 Task: Select Pets. Add to cart, from The Hangover Shop™ by Vita Coco_x000D_
 for 149 Hardman Road, Brattleboro, Vermont 05301, Cell Number 802-818-8313, following items : Iams Proactive Health Minichunks Dry Dog Food Chicken Recipe (3.3 lb)_x000D_
 - 1, Blue Buffalo Dry Dog Food for Adult Chicken & Brown Rice Trial Size Bag (5 lb)_x000D_
 - 1, Nutrish Dog Food Chicken & Vegetable (56 oz)_x000D_
 - 1, PetShoppe Premium Beef Tenders (12 oz)_x000D_
 - 1, Nudges Grillers Made with Real Steak (10 oz)_x000D_
 - 1
Action: Mouse moved to (466, 111)
Screenshot: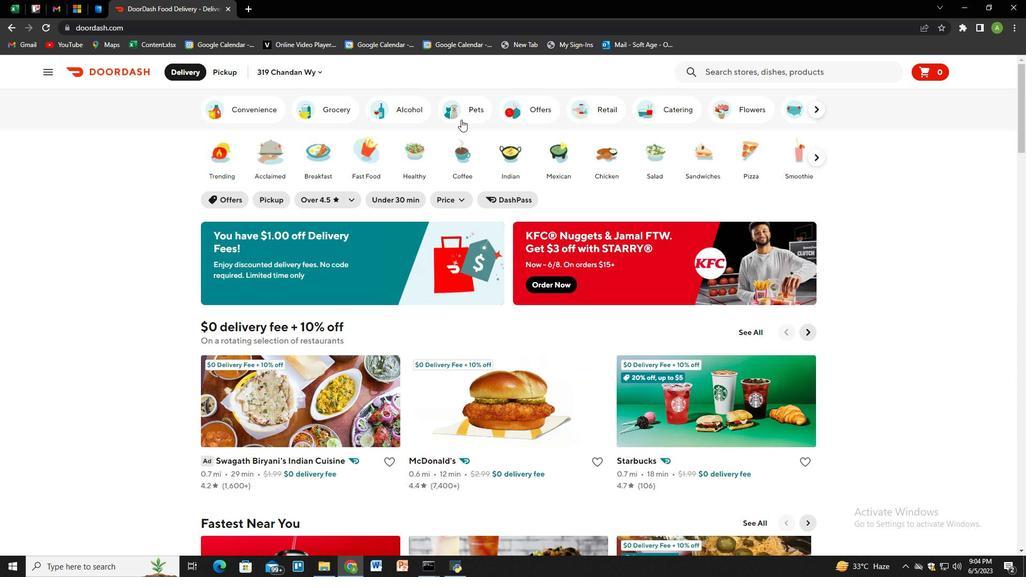 
Action: Mouse pressed left at (466, 111)
Screenshot: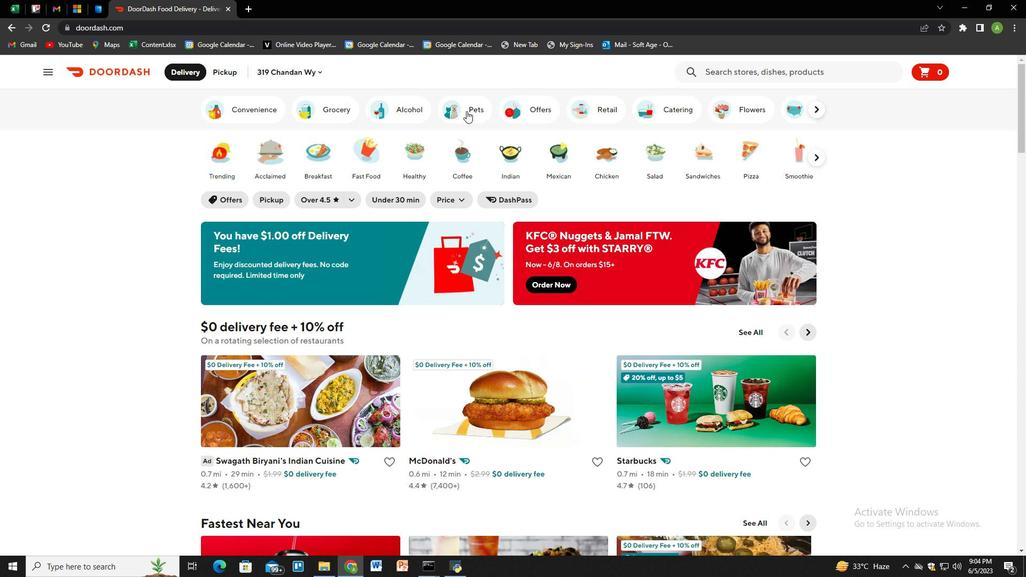 
Action: Mouse moved to (787, 303)
Screenshot: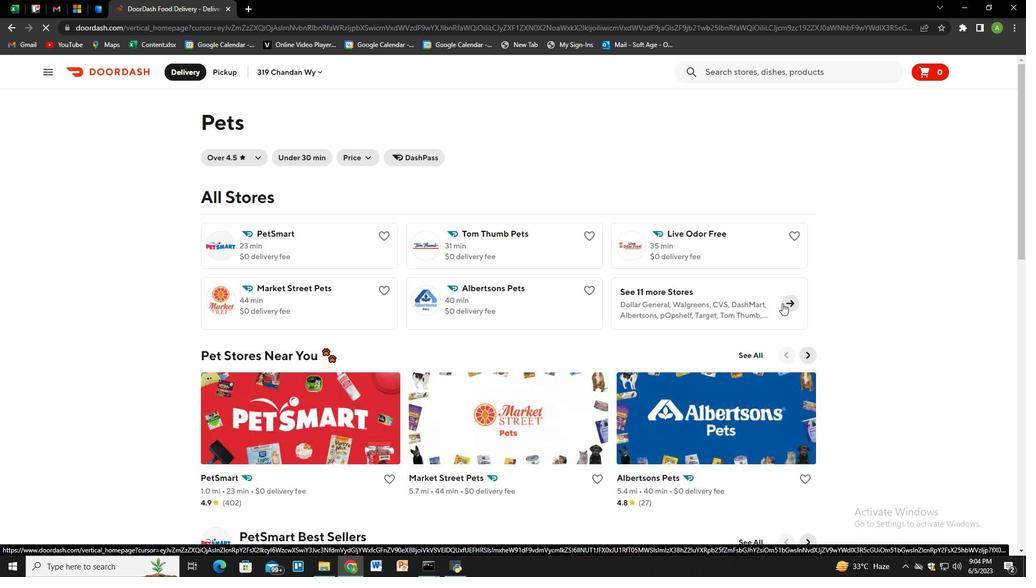 
Action: Mouse pressed left at (787, 303)
Screenshot: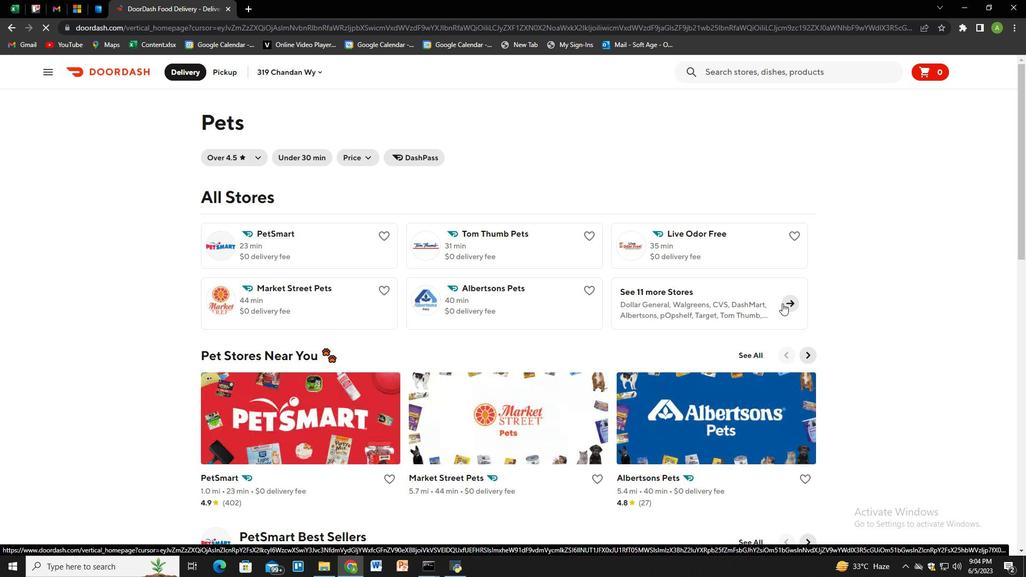 
Action: Mouse moved to (725, 407)
Screenshot: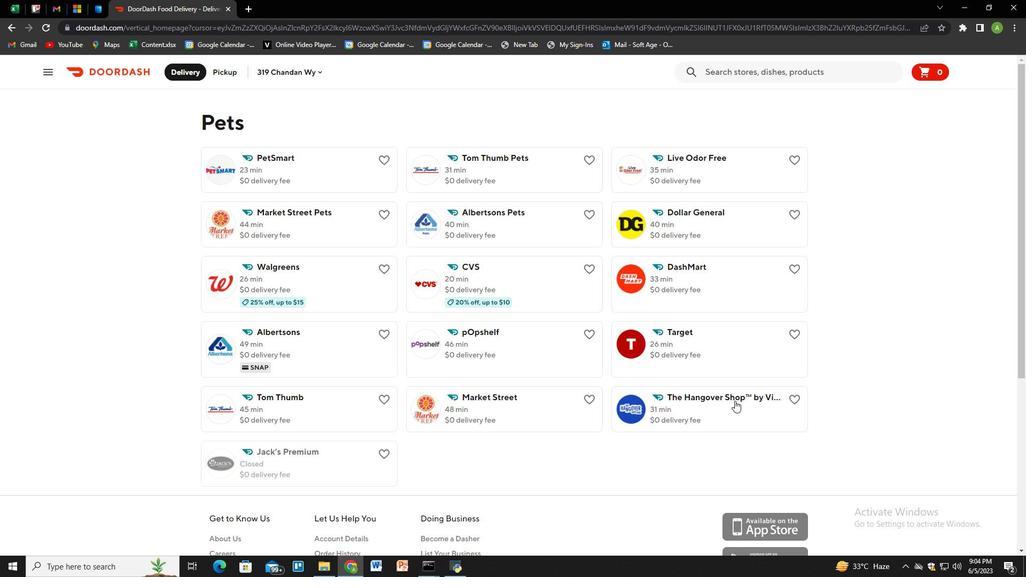 
Action: Mouse pressed left at (725, 407)
Screenshot: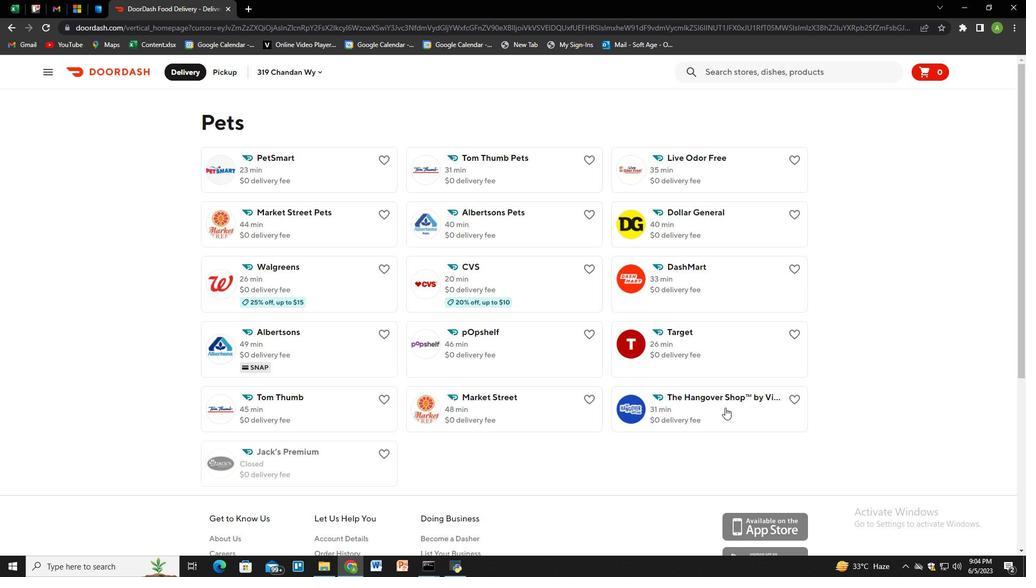 
Action: Mouse moved to (199, 70)
Screenshot: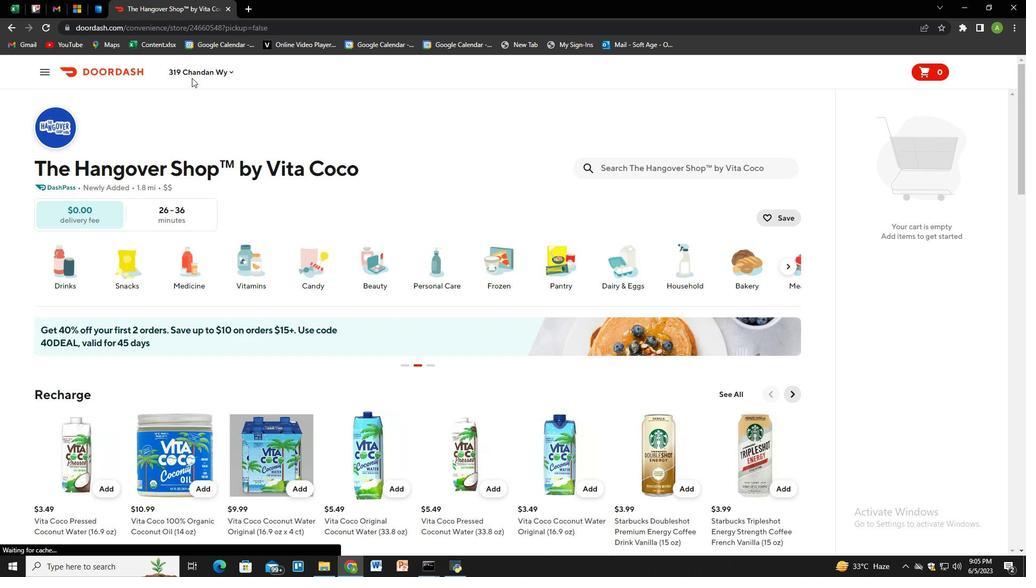 
Action: Mouse pressed left at (199, 70)
Screenshot: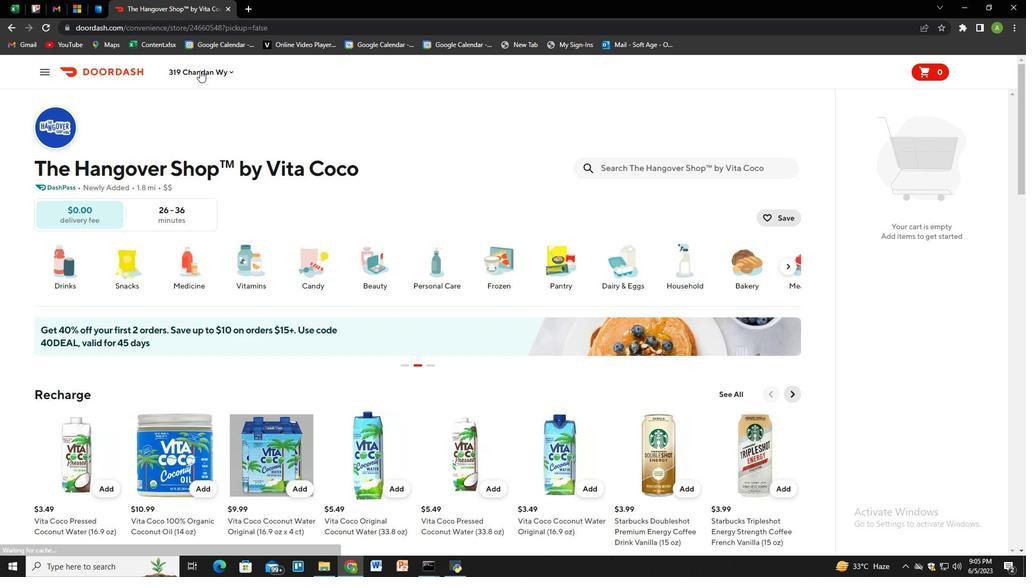 
Action: Mouse moved to (232, 114)
Screenshot: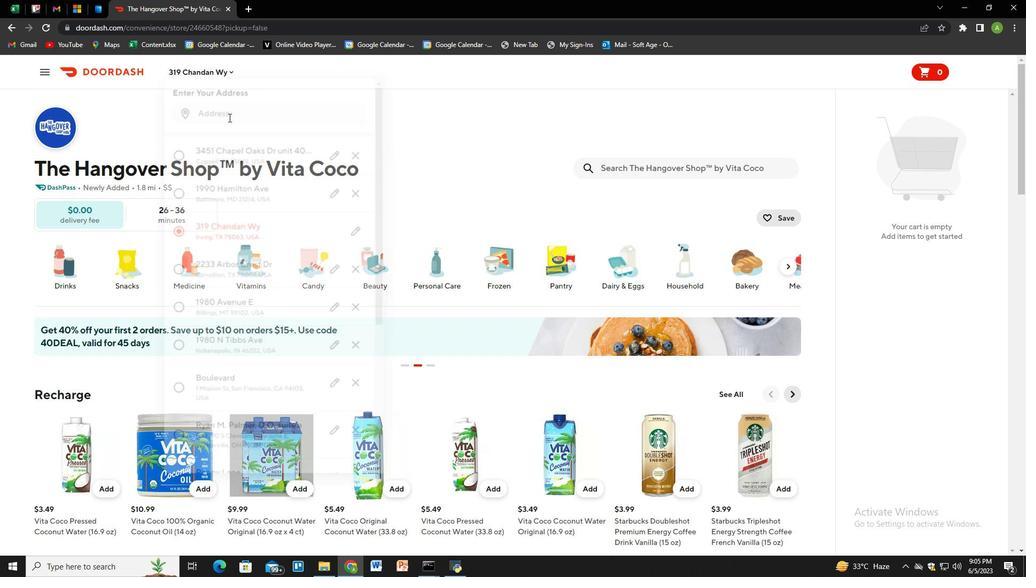 
Action: Mouse pressed left at (232, 114)
Screenshot: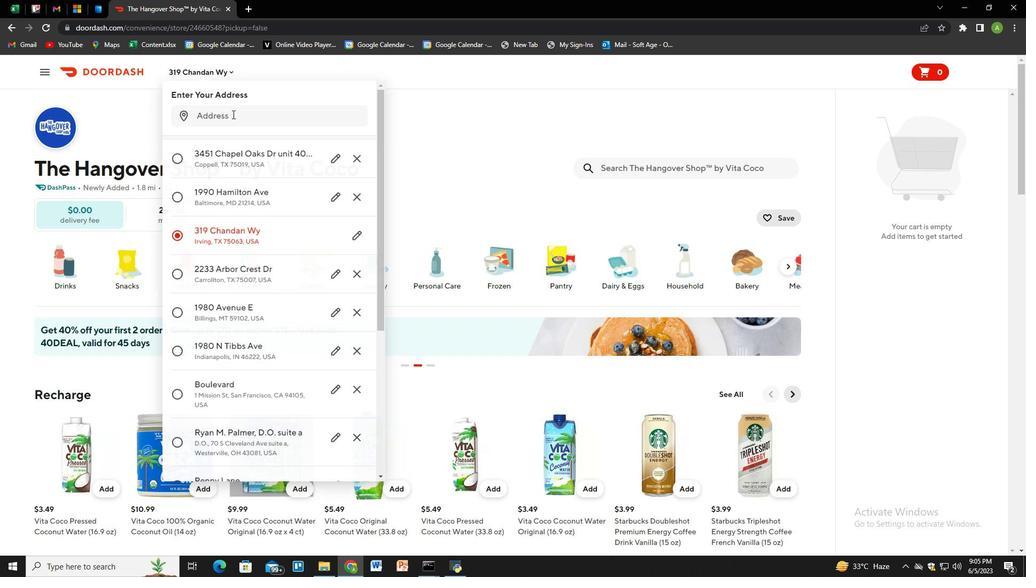 
Action: Mouse moved to (229, 111)
Screenshot: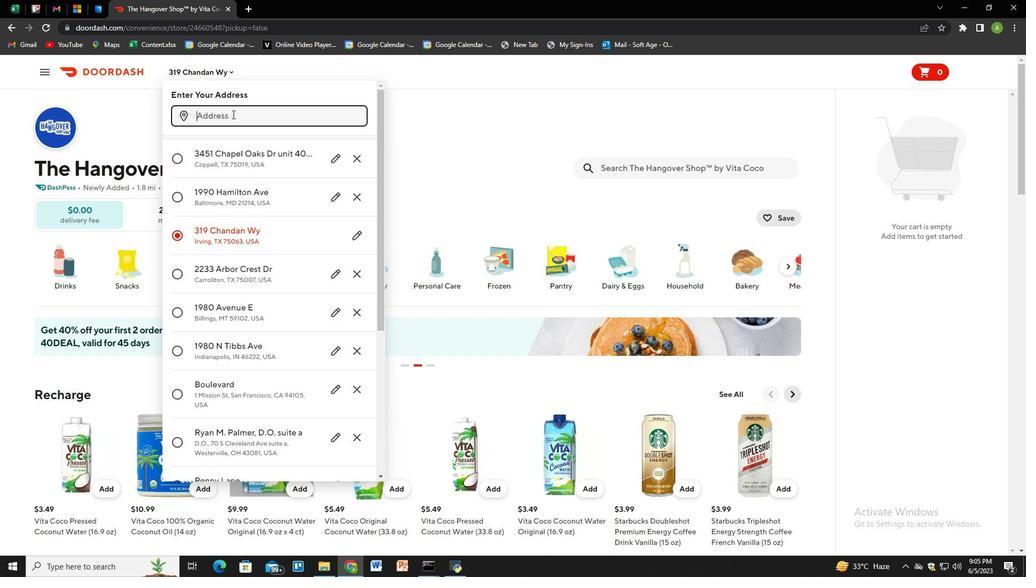 
Action: Key pressed 149<Key.space>hardman<Key.space>road,<Key.space>brattleboro,<Key.space>vo<Key.backspace>ermont<Key.space>05301<Key.enter>
Screenshot: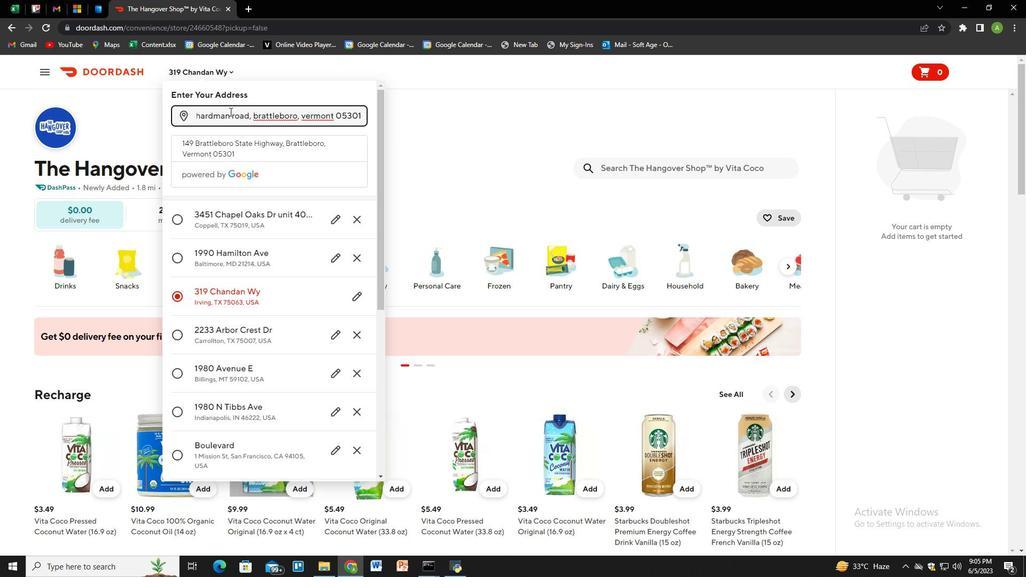 
Action: Mouse moved to (291, 438)
Screenshot: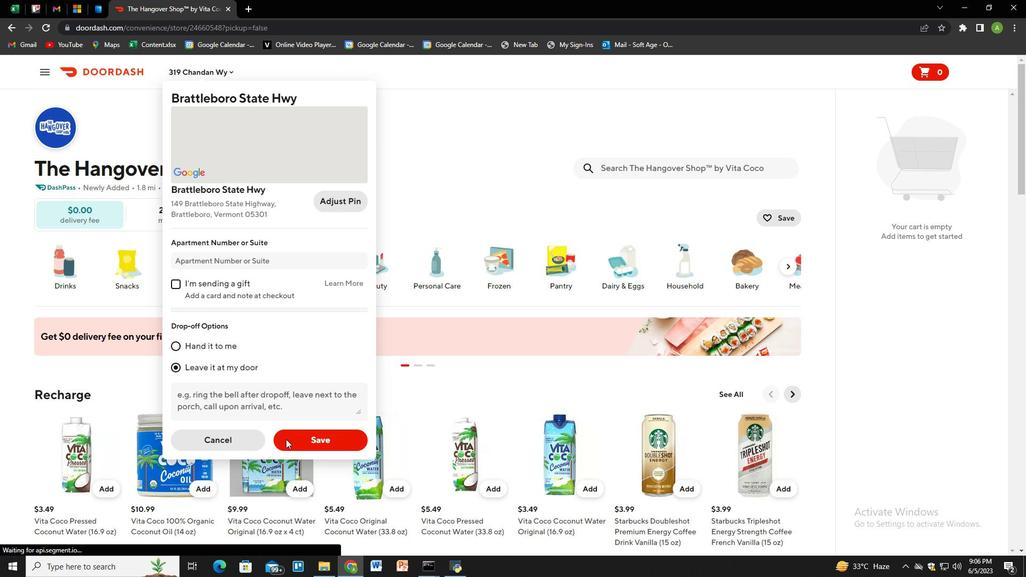 
Action: Mouse pressed left at (291, 438)
Screenshot: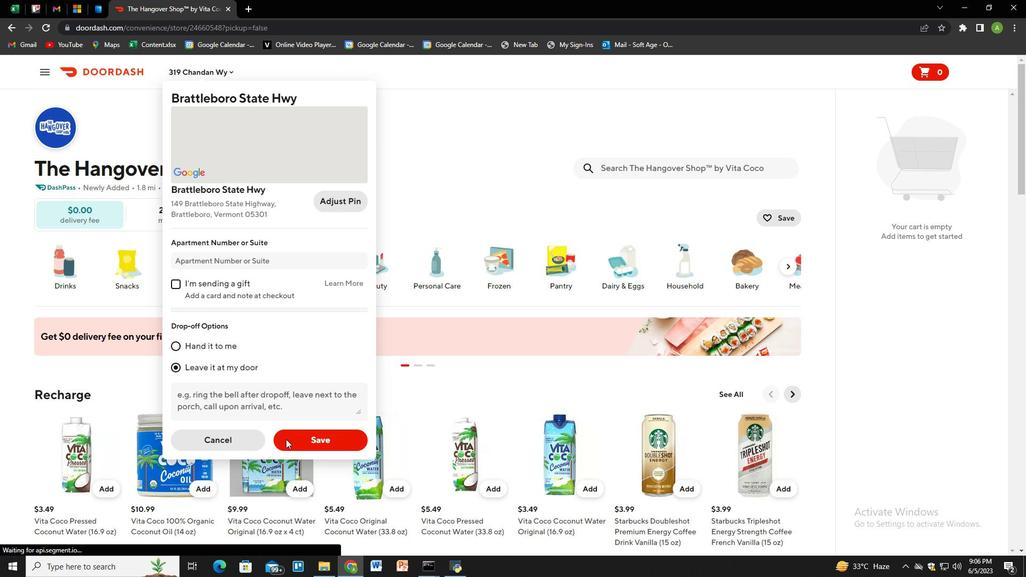 
Action: Mouse moved to (711, 170)
Screenshot: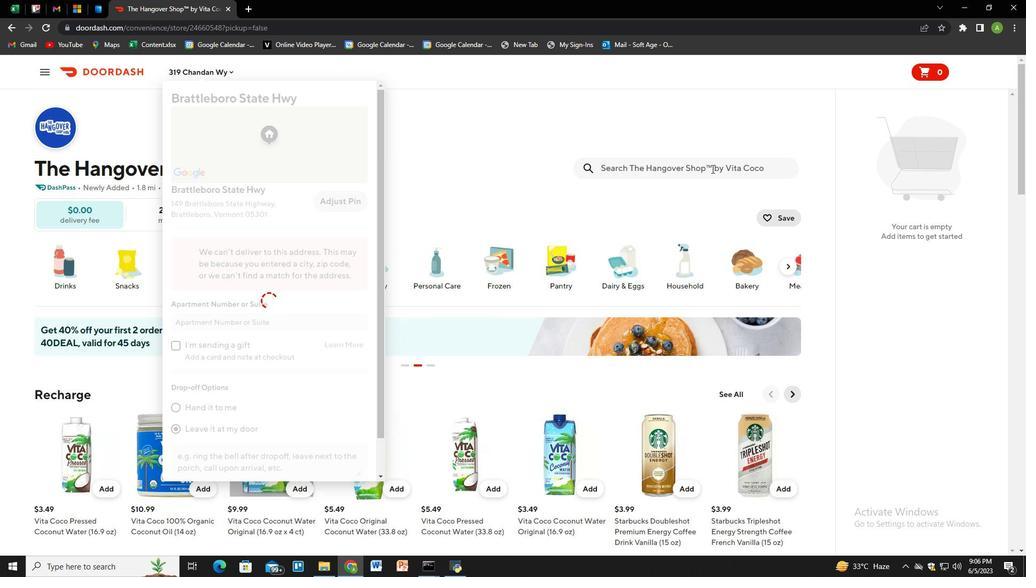 
Action: Mouse pressed left at (711, 170)
Screenshot: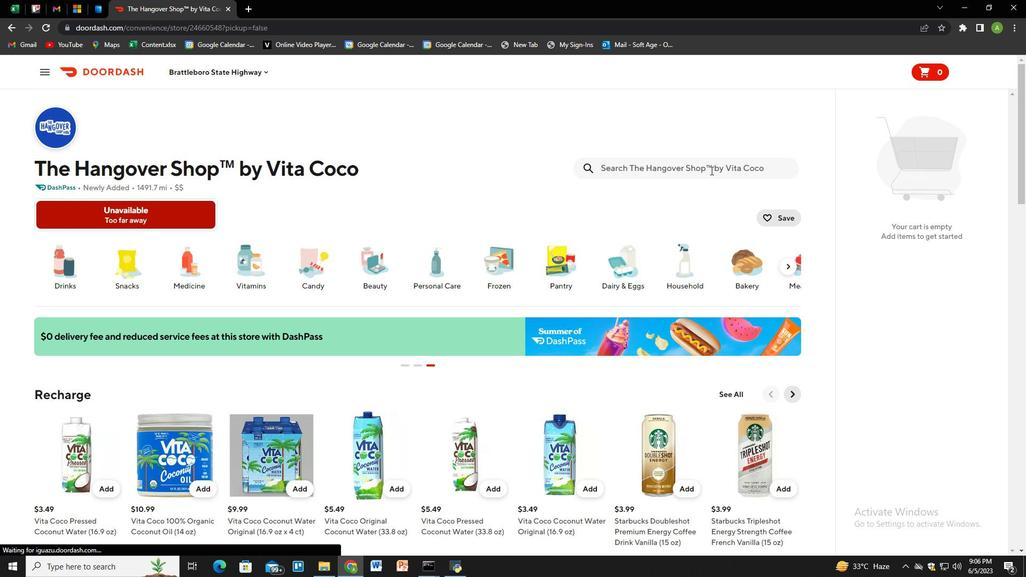 
Action: Mouse moved to (710, 171)
Screenshot: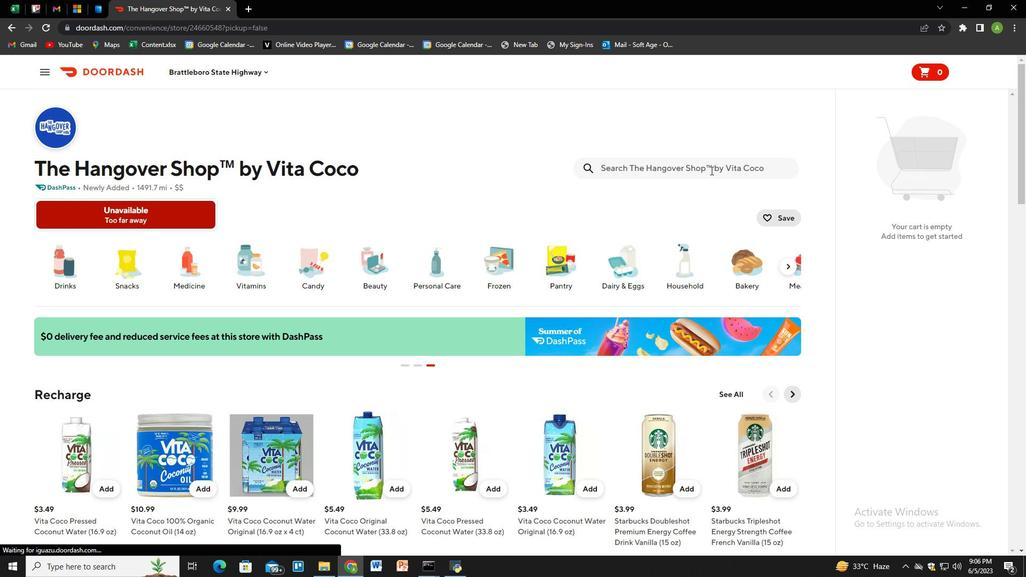 
Action: Key pressed lams<Key.space>proactive<Key.space>health<Key.space>minichunks<Key.space>dry<Key.space>dog<Key.space>food<Key.space>chicken<Key.space>recipe<Key.space><Key.shift_r>(3.3<Key.space>lb<Key.shift_r>)<Key.enter>
Screenshot: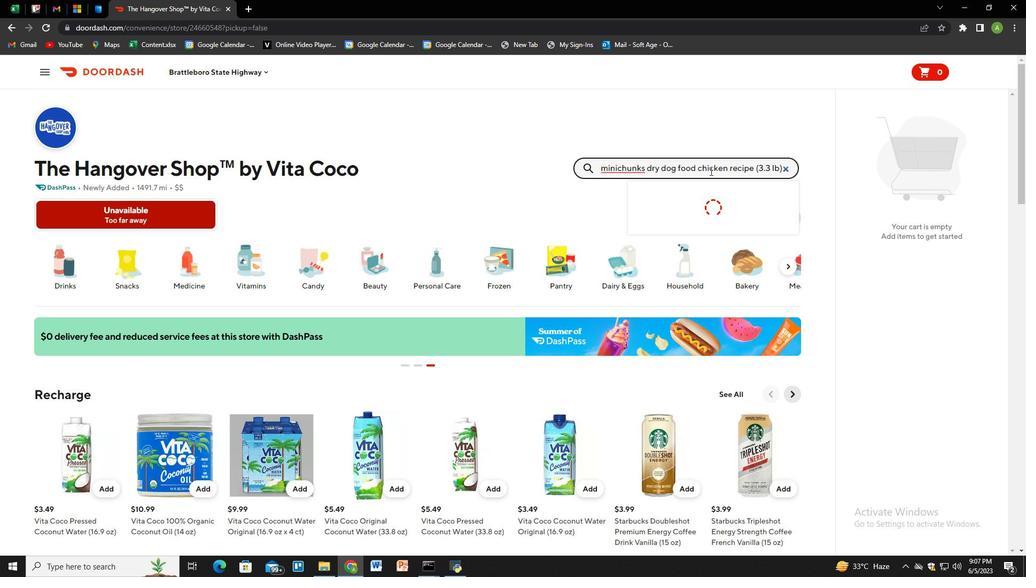 
Action: Mouse moved to (99, 275)
Screenshot: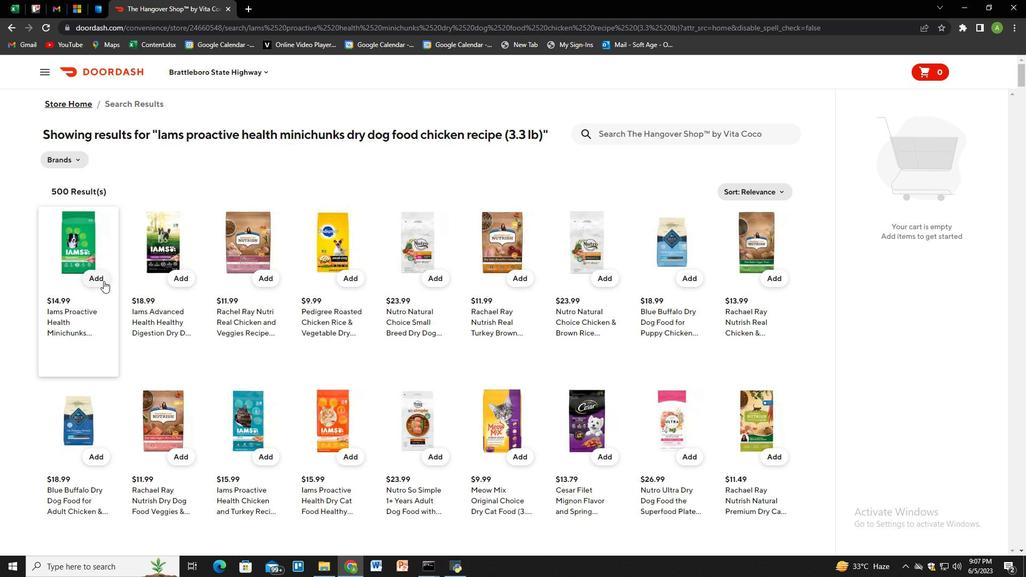 
Action: Mouse pressed left at (99, 275)
Screenshot: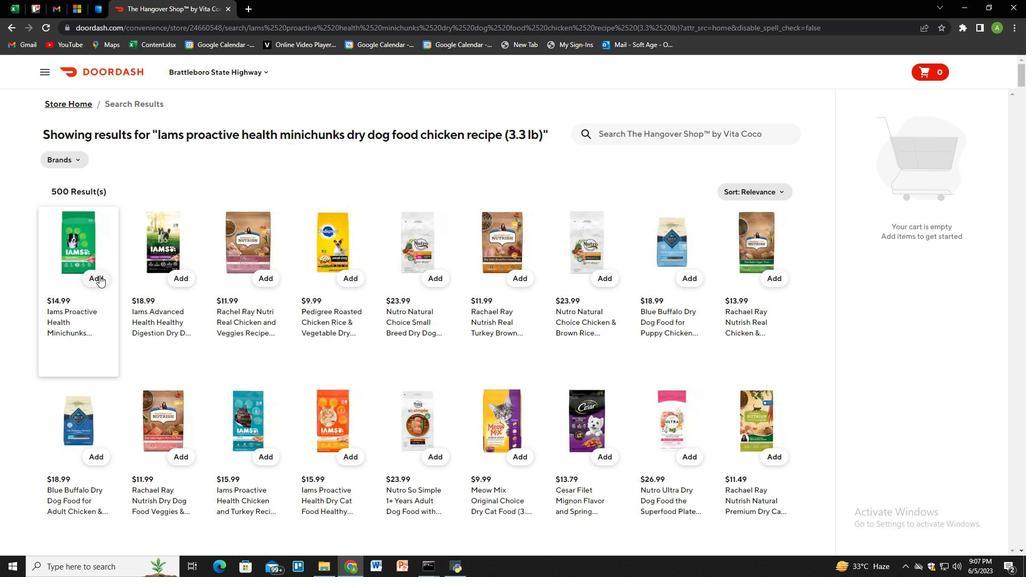 
Action: Mouse moved to (634, 136)
Screenshot: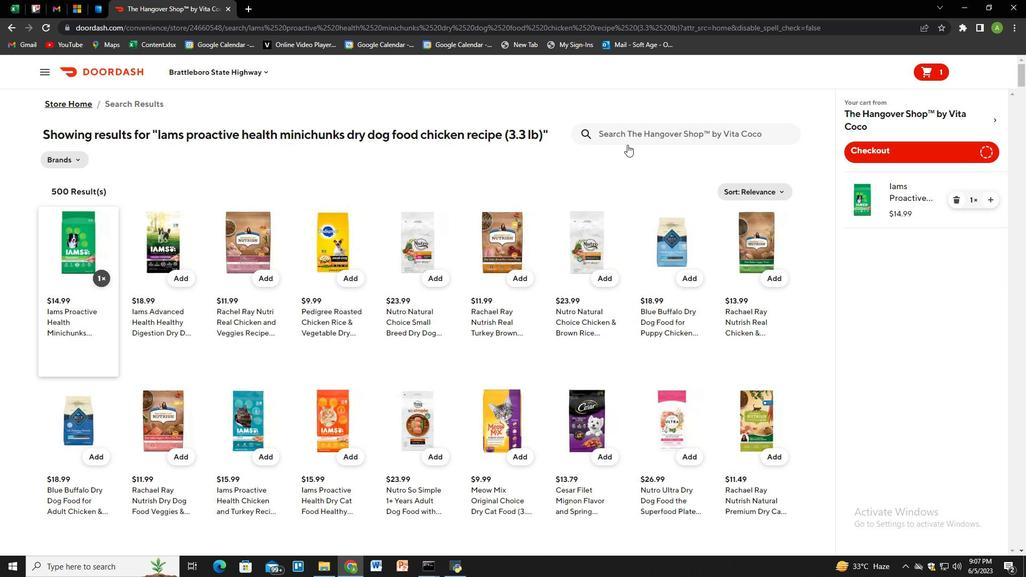 
Action: Mouse pressed left at (634, 136)
Screenshot: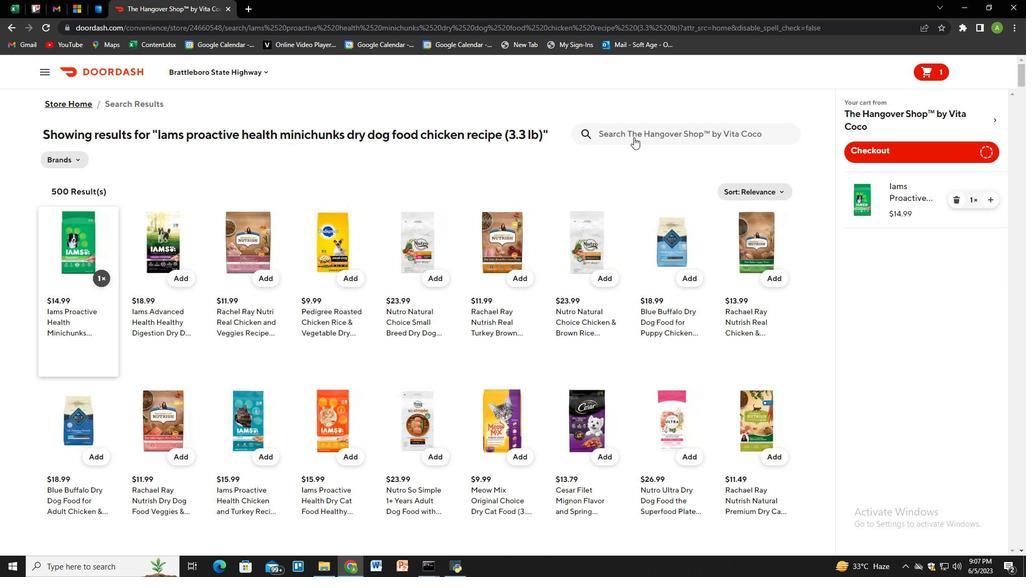 
Action: Mouse moved to (634, 136)
Screenshot: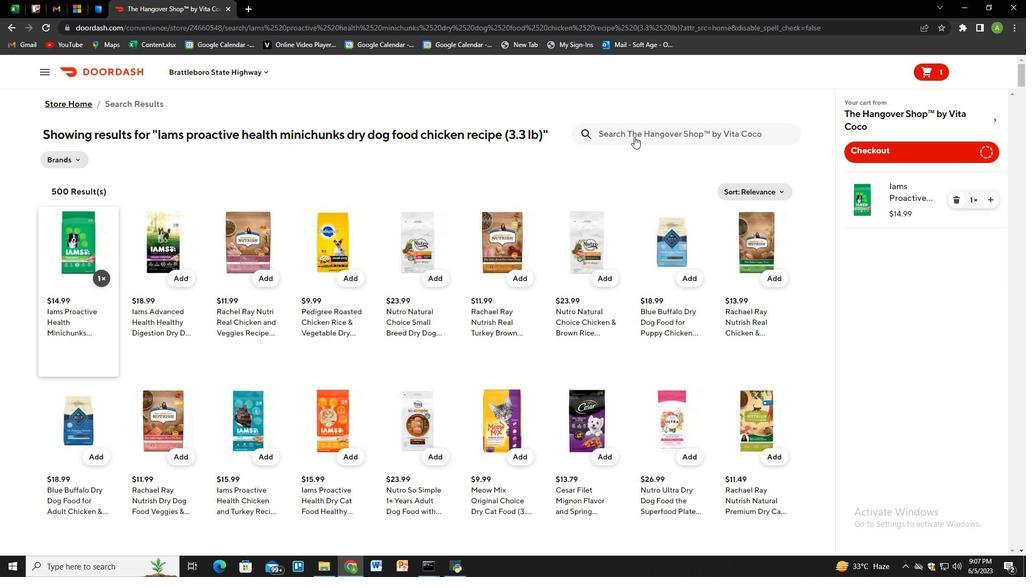 
Action: Key pressed blue<Key.space>buffalo<Key.space>dry<Key.space>dog<Key.space>food<Key.space>for<Key.space>adult<Key.space>chicken<Key.space>rei<Key.backspace>cipe<Key.space><Key.shift_r>(<Key.backspace><Key.backspace><Key.backspace><Key.backspace><Key.backspace><Key.backspace><Key.backspace><Key.backspace><Key.shift><Key.shift><Key.shift>%<Key.backspace><Key.shift>&<Key.space>brown<Key.space>rice<Key.space>trial<Key.space>size<Key.space>bag<Key.space><Key.shift_r>(5<Key.space>lb<Key.shift_r>)<Key.enter>
Screenshot: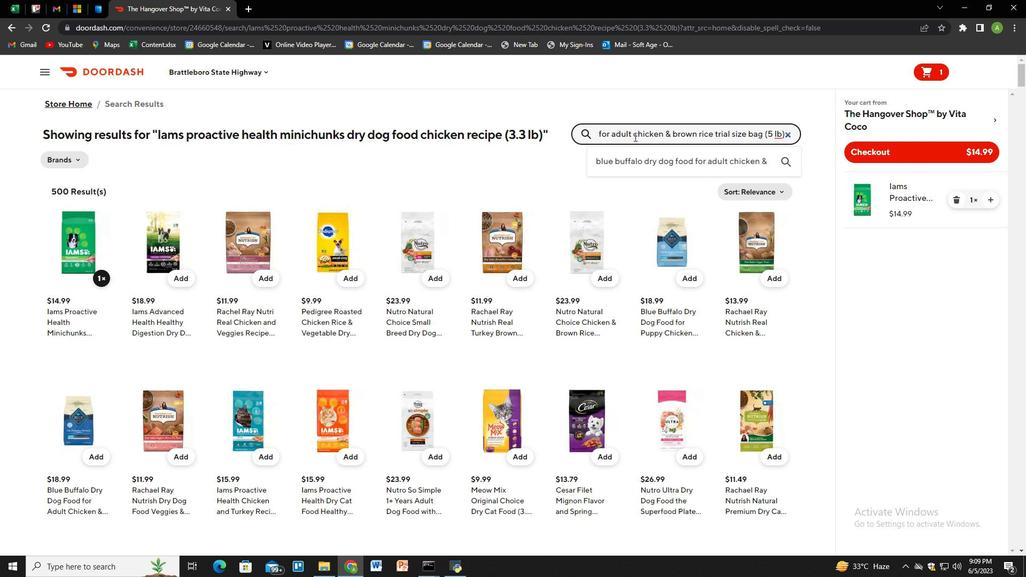 
Action: Mouse moved to (102, 292)
Screenshot: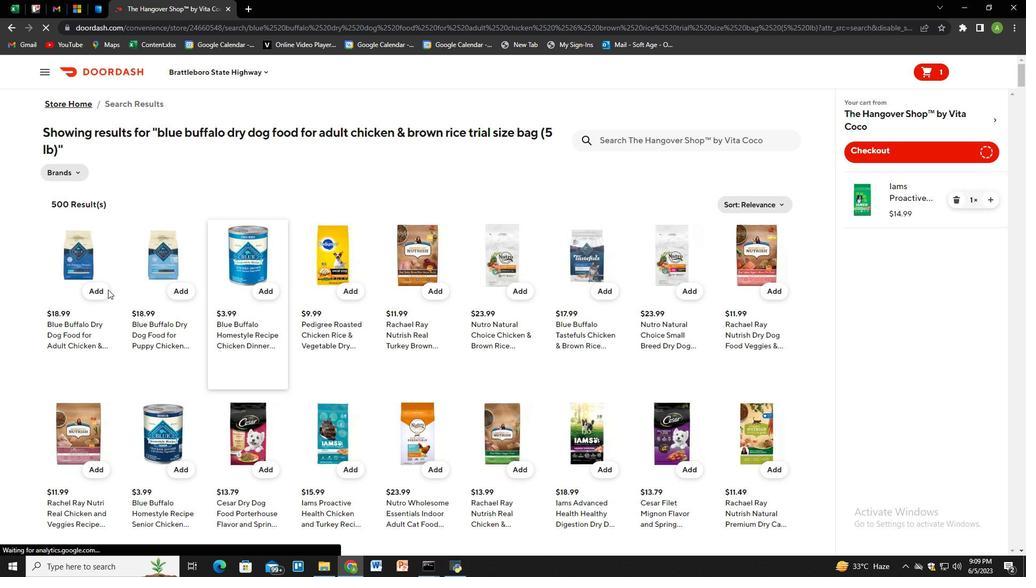
Action: Mouse pressed left at (102, 292)
Screenshot: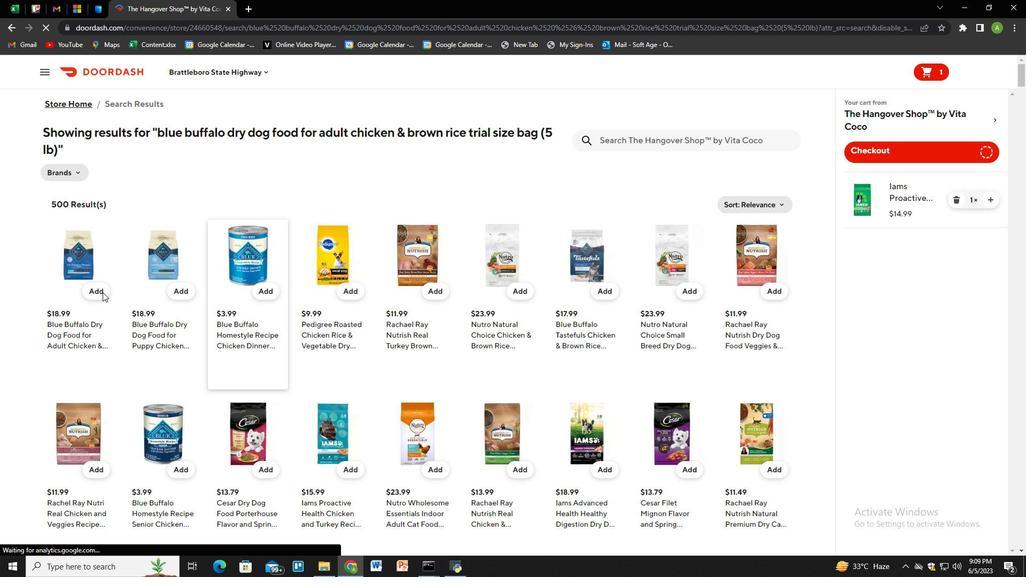 
Action: Mouse moved to (629, 141)
Screenshot: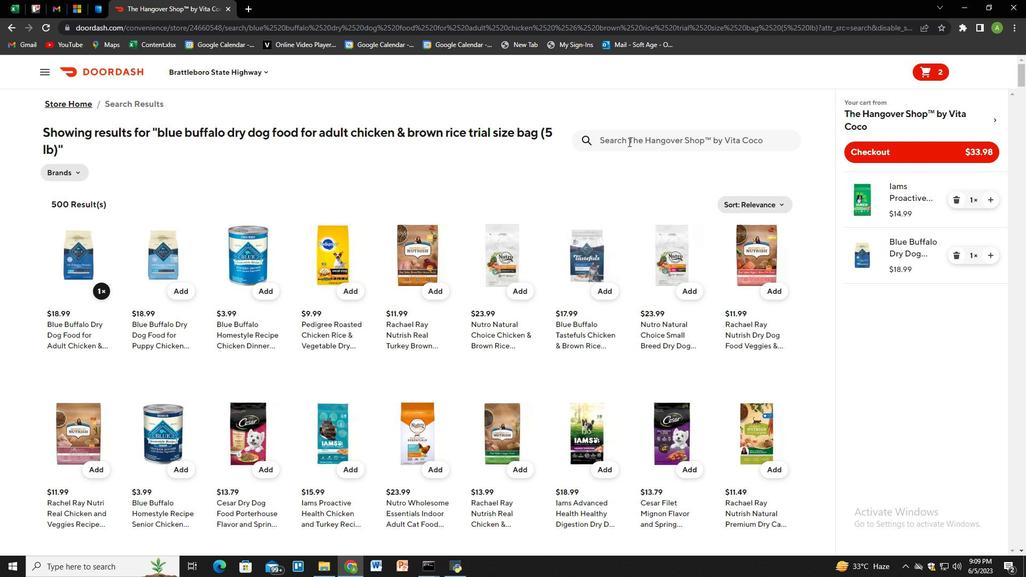 
Action: Mouse pressed left at (629, 141)
Screenshot: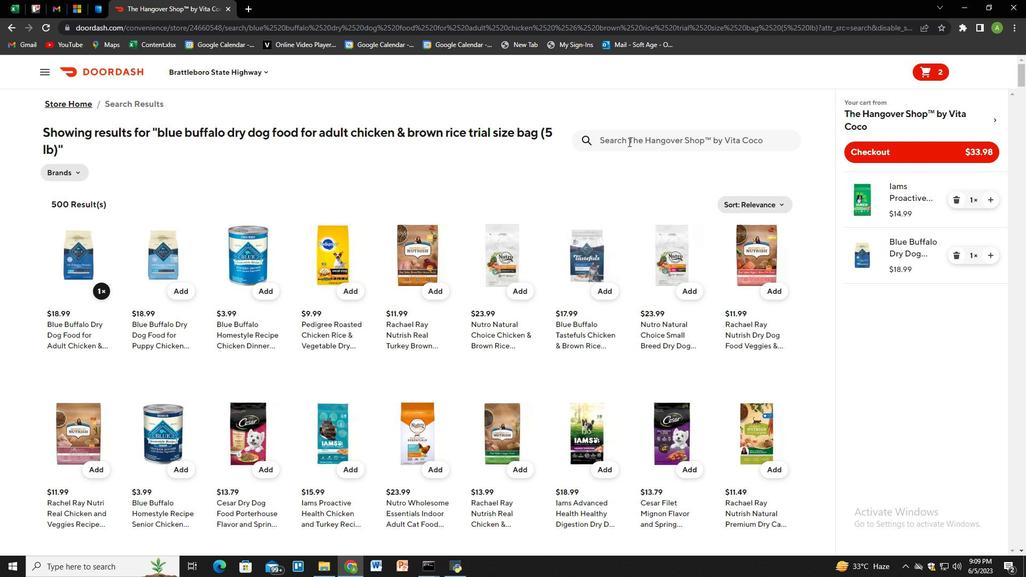 
Action: Mouse moved to (655, 124)
Screenshot: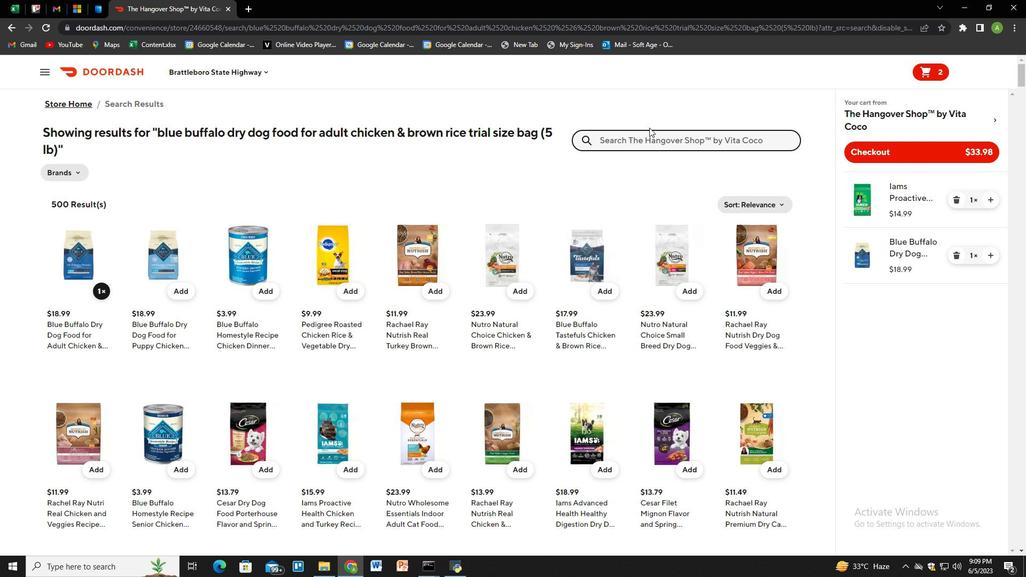 
Action: Key pressed nutrish<Key.space>dog<Key.space>food<Key.space>chicken<Key.space><Key.shift>&<Key.space>vegetable<Key.space><Key.shift_r>(56<Key.space>oz<Key.shift_r>)<Key.enter>
Screenshot: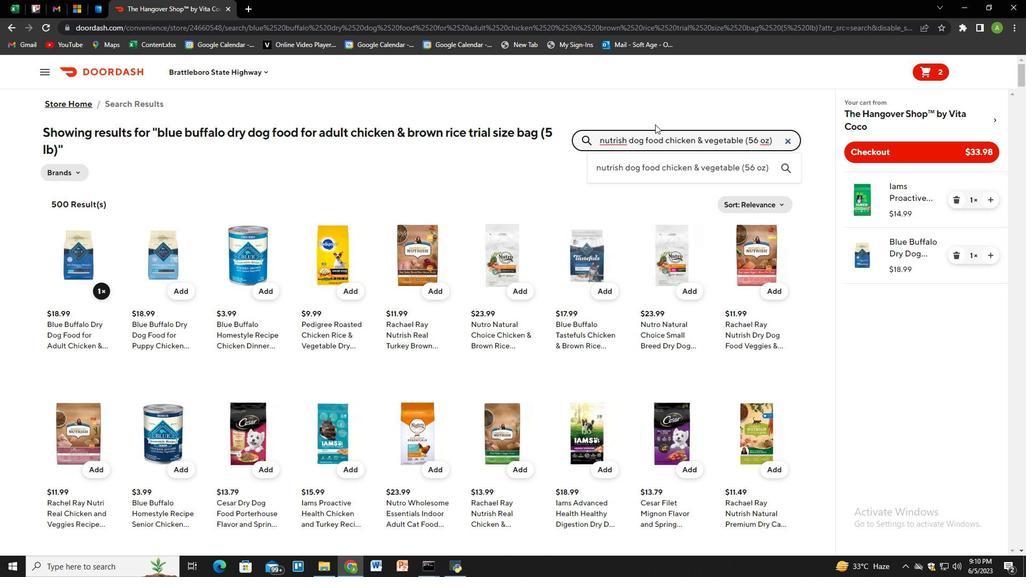 
Action: Mouse moved to (101, 281)
Screenshot: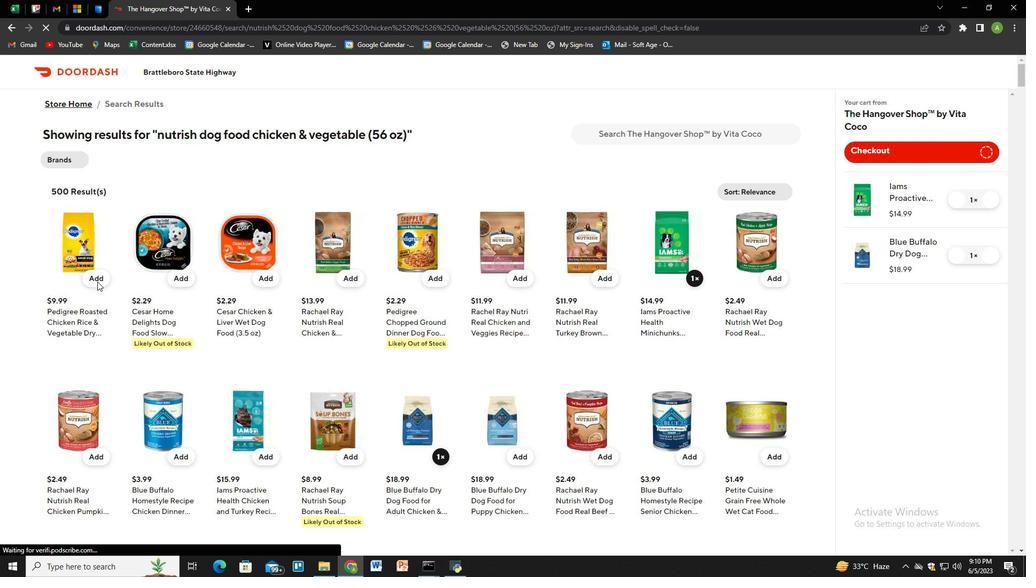 
Action: Mouse pressed left at (101, 281)
Screenshot: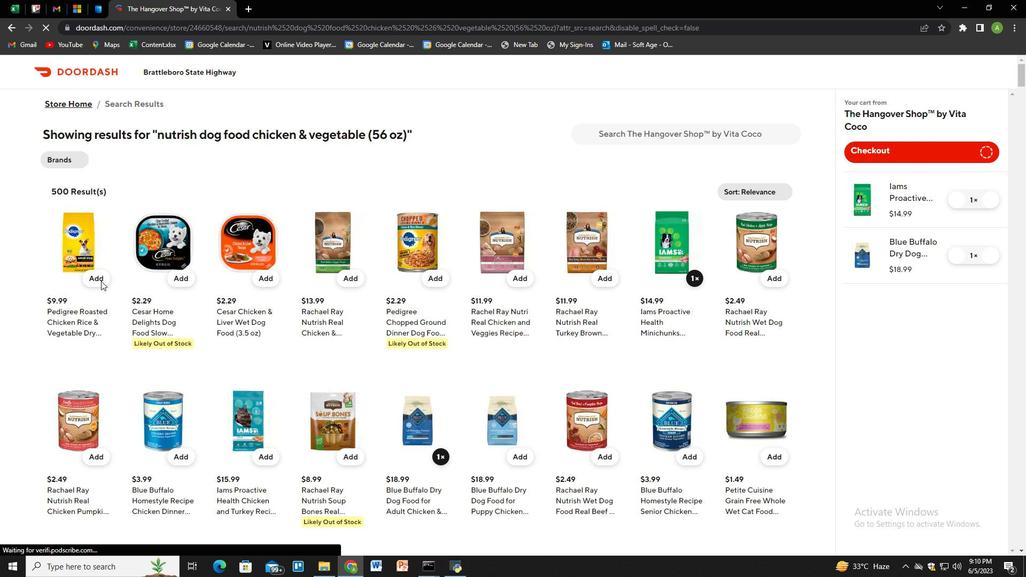 
Action: Mouse moved to (642, 126)
Screenshot: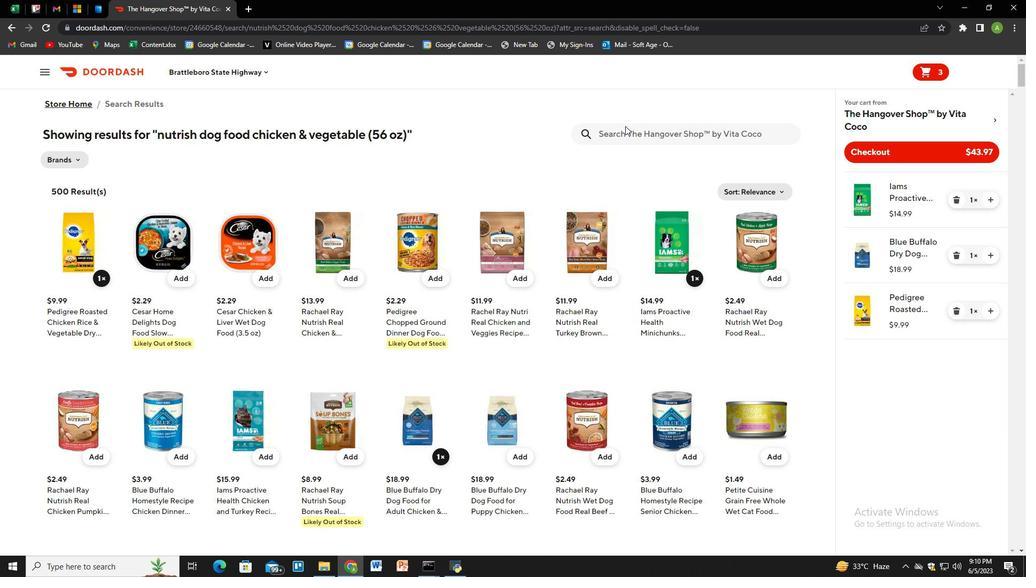 
Action: Mouse pressed left at (642, 126)
Screenshot: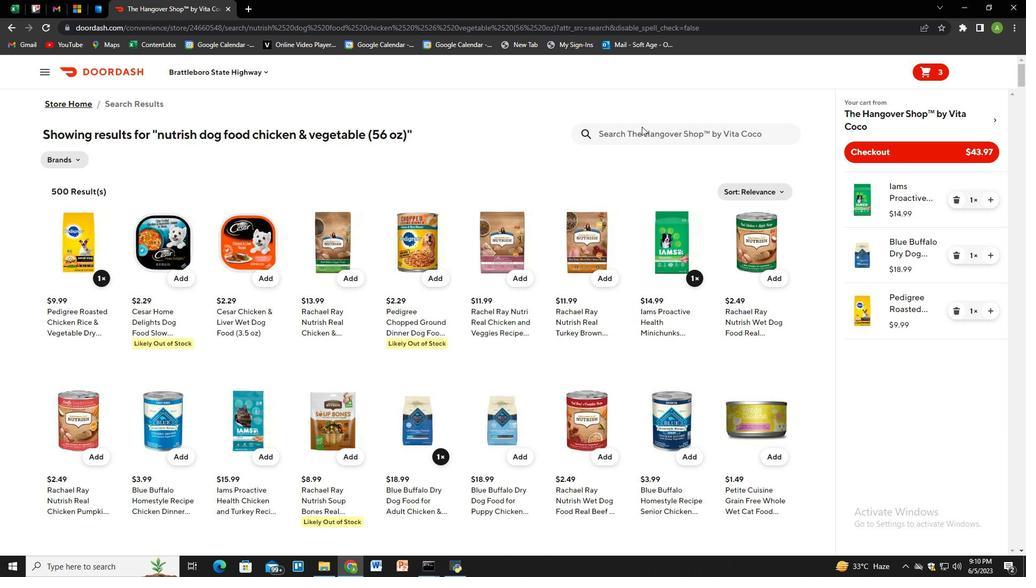 
Action: Mouse moved to (583, 183)
Screenshot: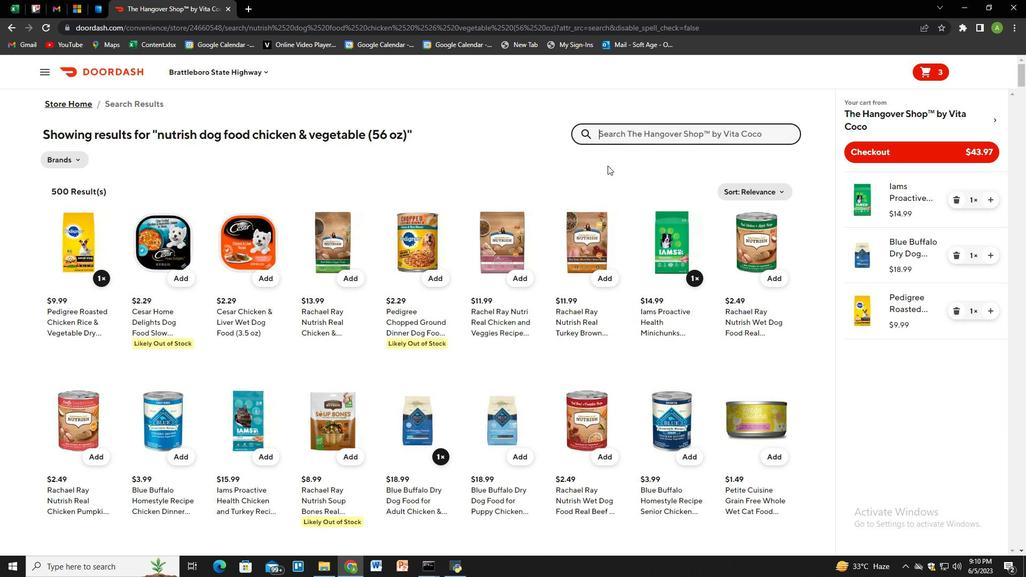 
Action: Key pressed petshoppe<Key.space>premium<Key.space>beef<Key.space>tenders<Key.space><Key.shift_r>(12<Key.space>oz<Key.shift_r>)<Key.enter>
Screenshot: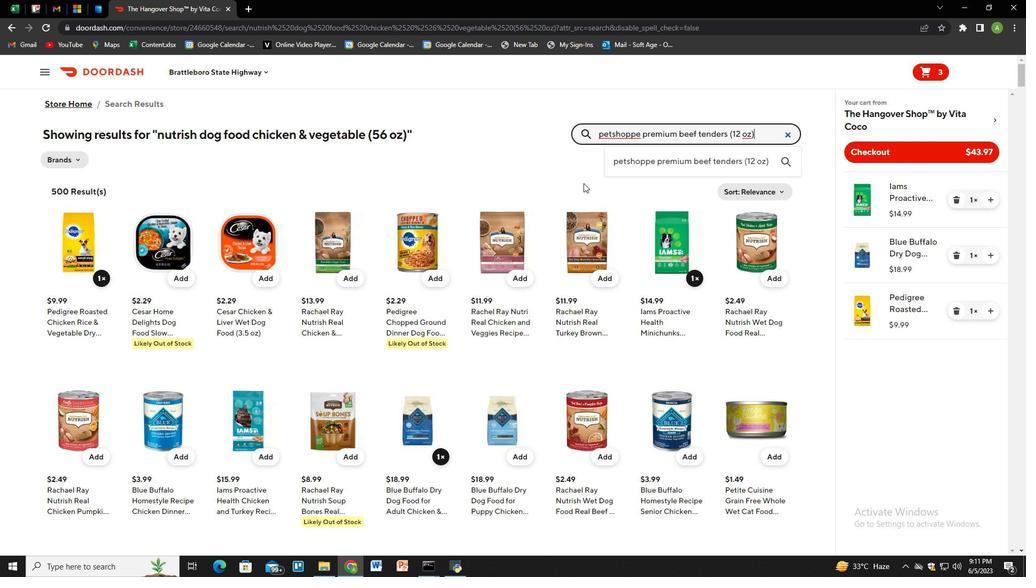 
Action: Mouse moved to (100, 276)
Screenshot: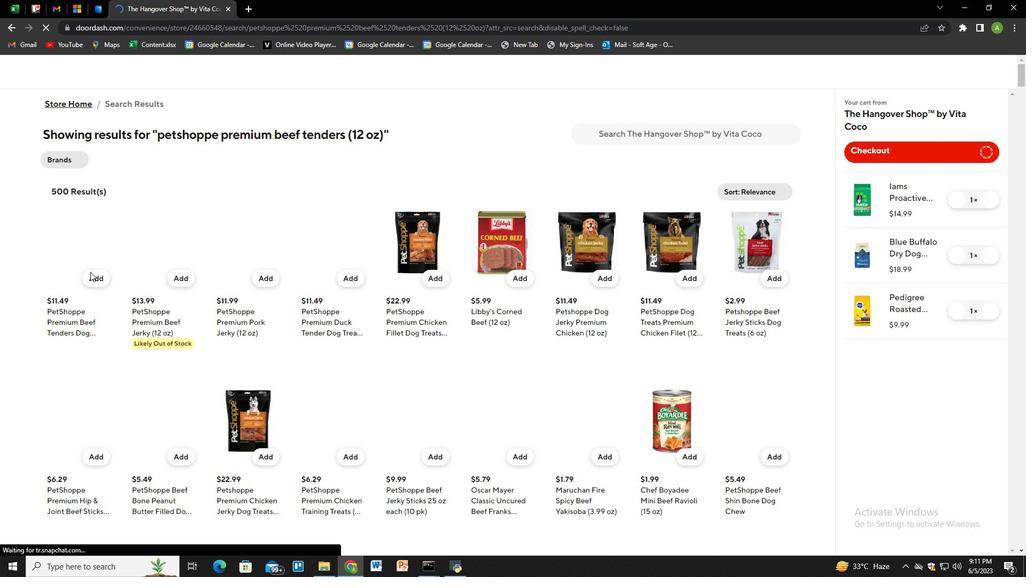 
Action: Mouse pressed left at (100, 276)
Screenshot: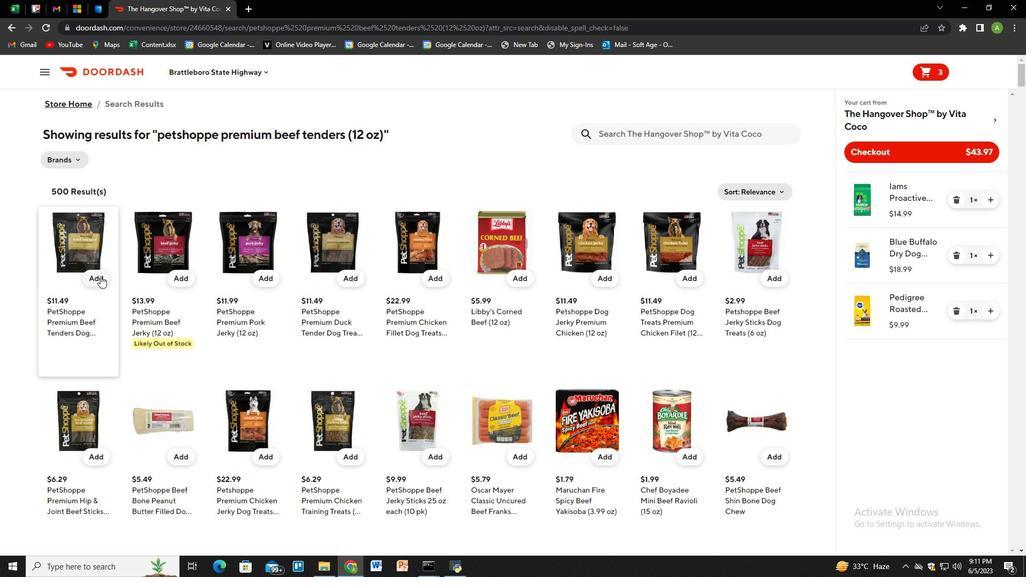 
Action: Mouse moved to (630, 136)
Screenshot: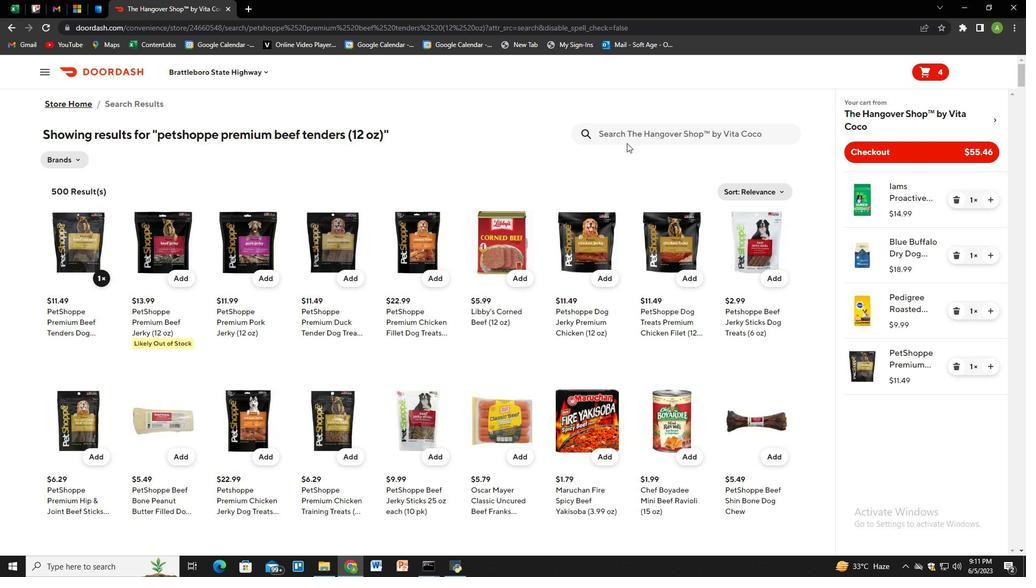 
Action: Mouse pressed left at (630, 136)
Screenshot: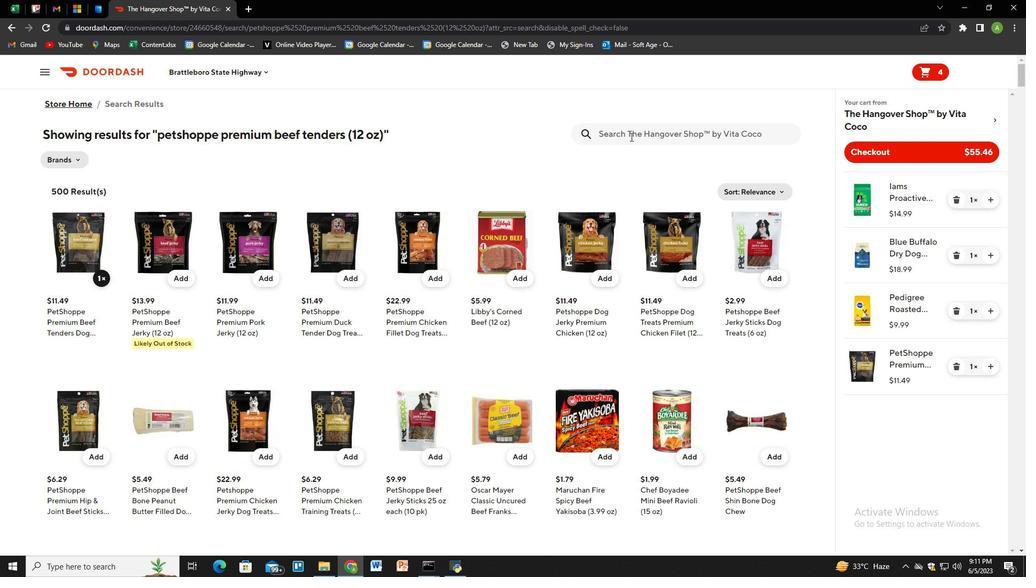 
Action: Key pressed nudges<Key.space>grillers<Key.space>madr<Key.backspace>e<Key.space>with<Key.space>real<Key.space>steak<Key.space><Key.shift_r>(10<Key.space>oz<Key.shift_r>)<Key.enter>
Screenshot: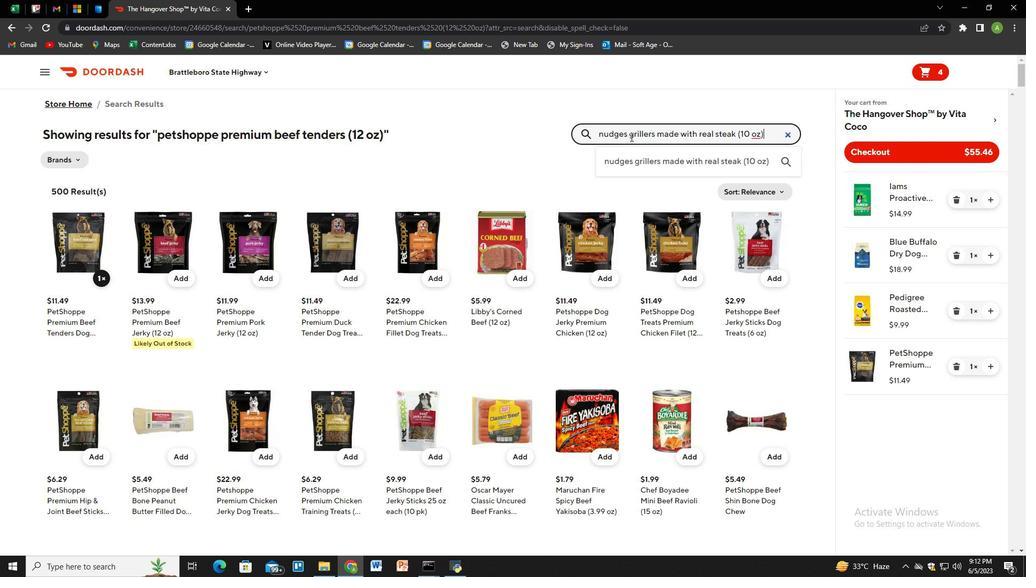 
Action: Mouse moved to (97, 279)
Screenshot: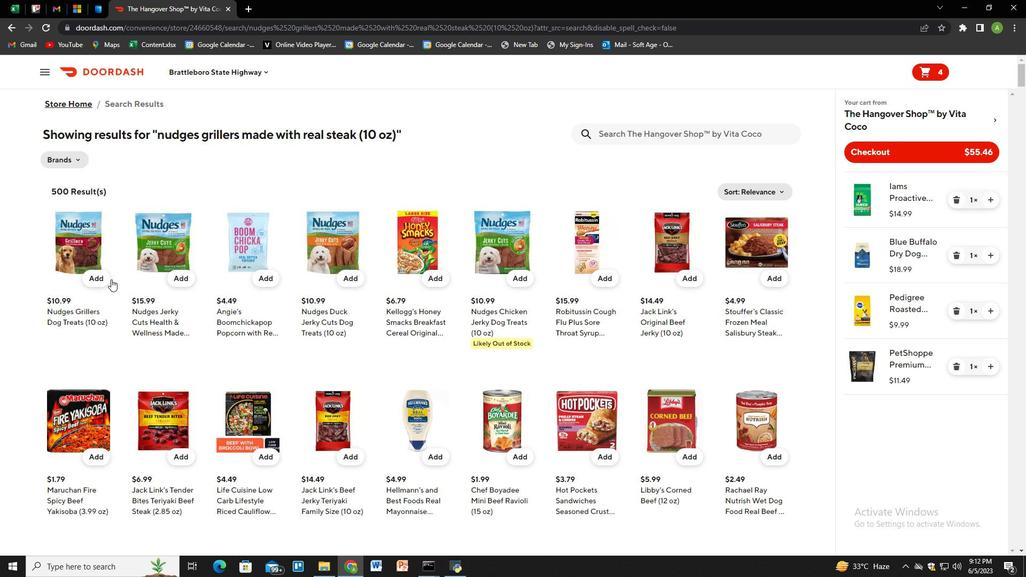 
Action: Mouse pressed left at (97, 279)
Screenshot: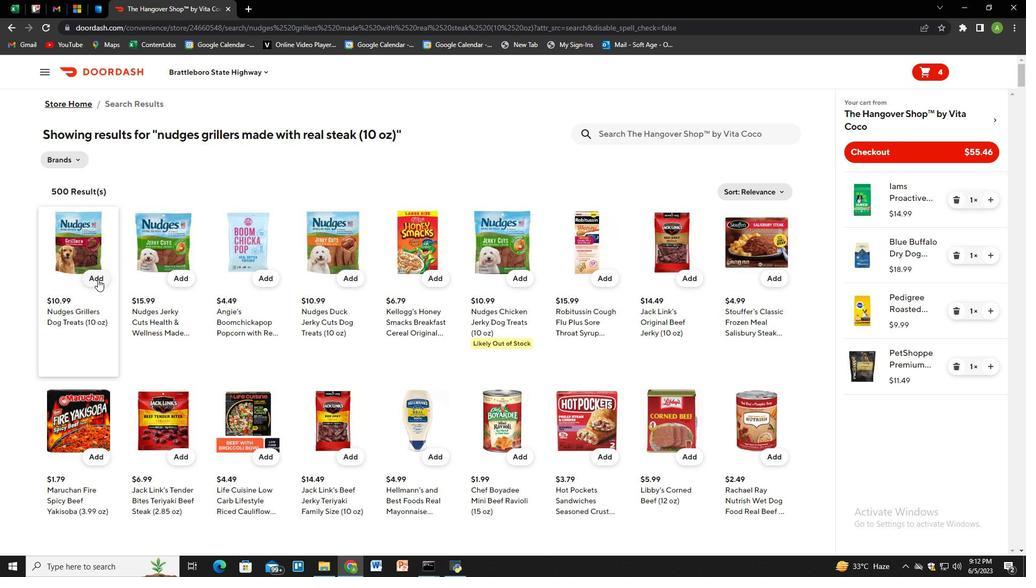 
Action: Mouse moved to (861, 154)
Screenshot: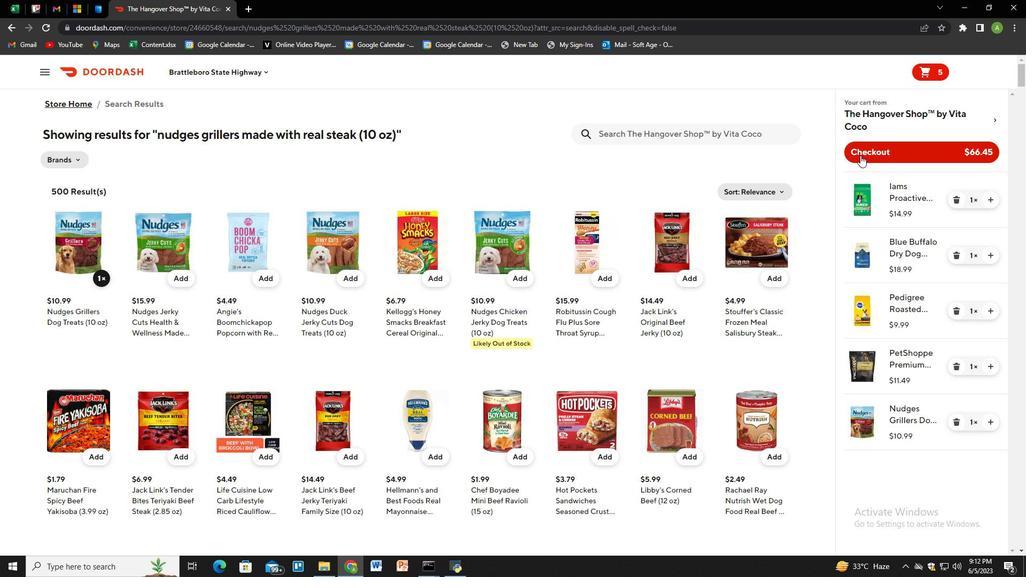 
Action: Mouse pressed left at (861, 154)
Screenshot: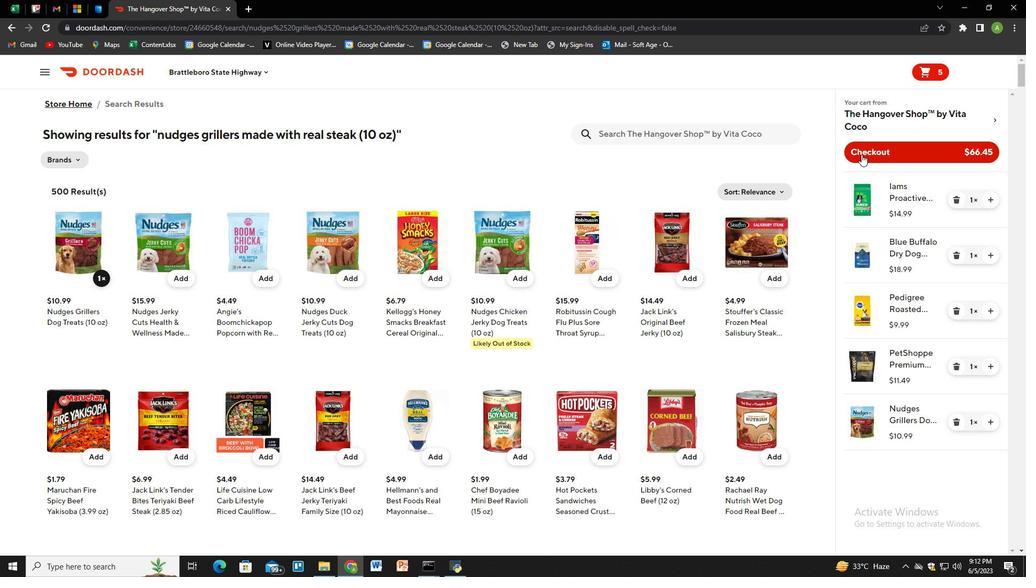 
